 Task: Create Card Card0050 in Board Board0043 in Workspace Development in Trello
Action: Mouse moved to (706, 90)
Screenshot: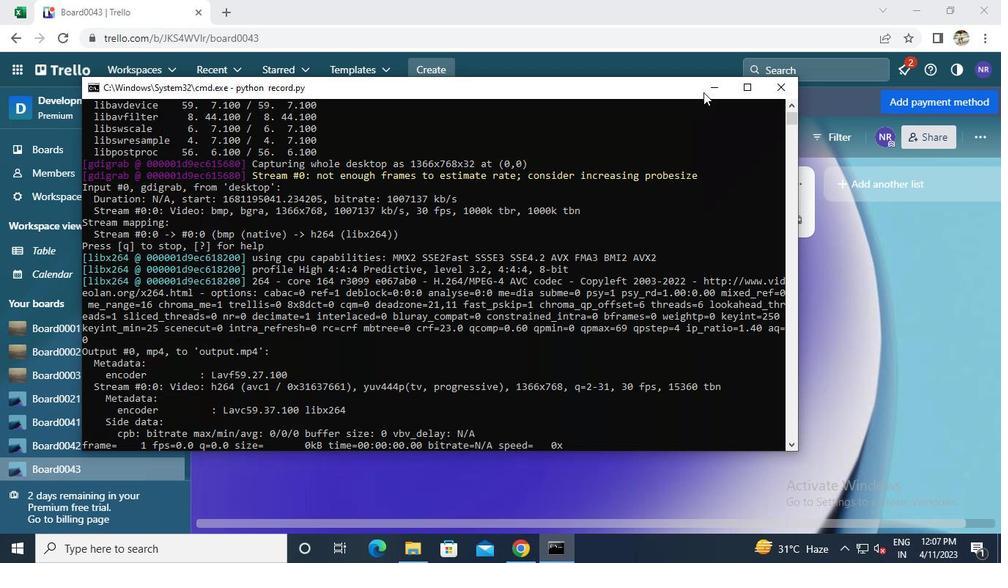 
Action: Mouse pressed left at (706, 90)
Screenshot: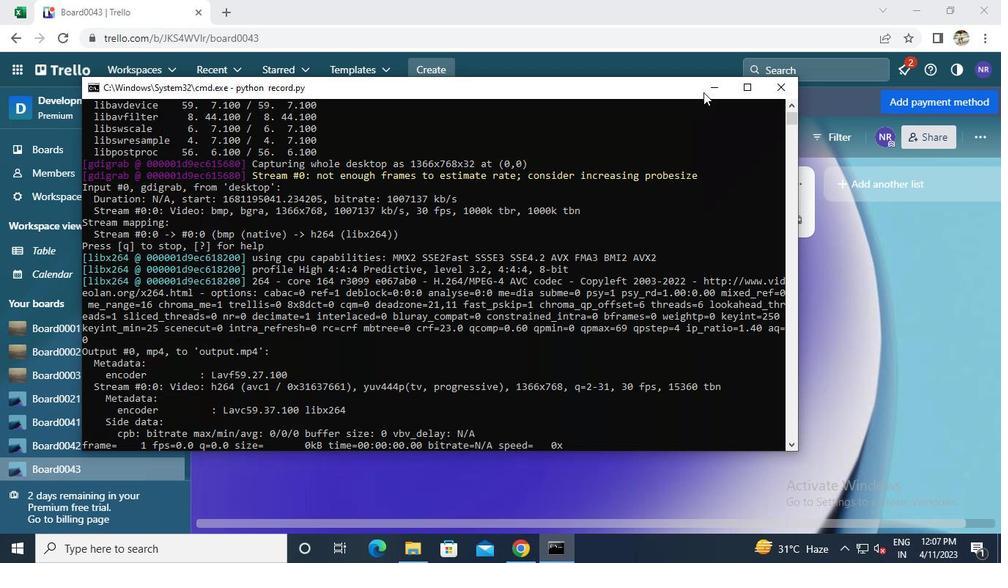 
Action: Mouse moved to (313, 238)
Screenshot: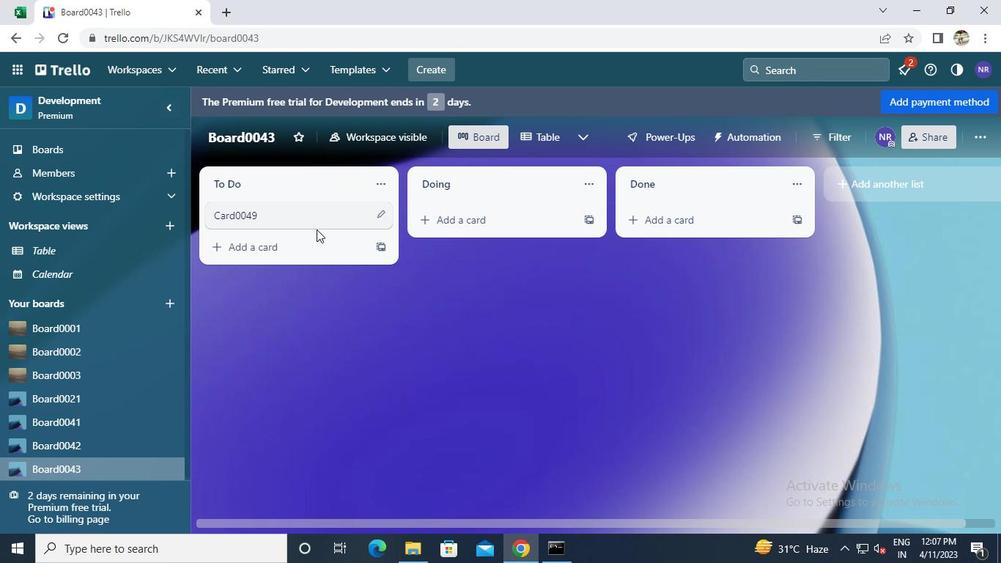 
Action: Mouse pressed left at (313, 238)
Screenshot: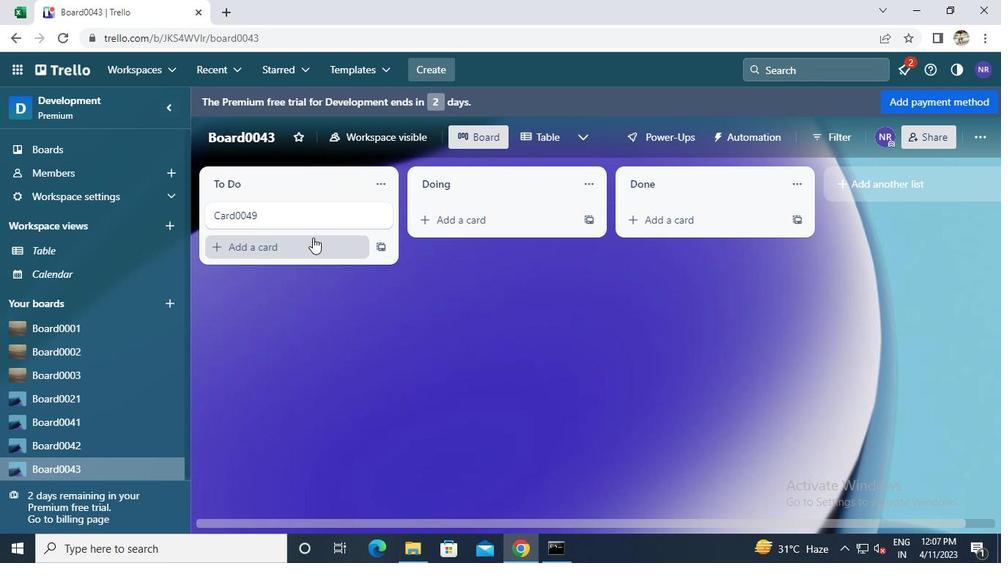 
Action: Keyboard Key.caps_lock
Screenshot: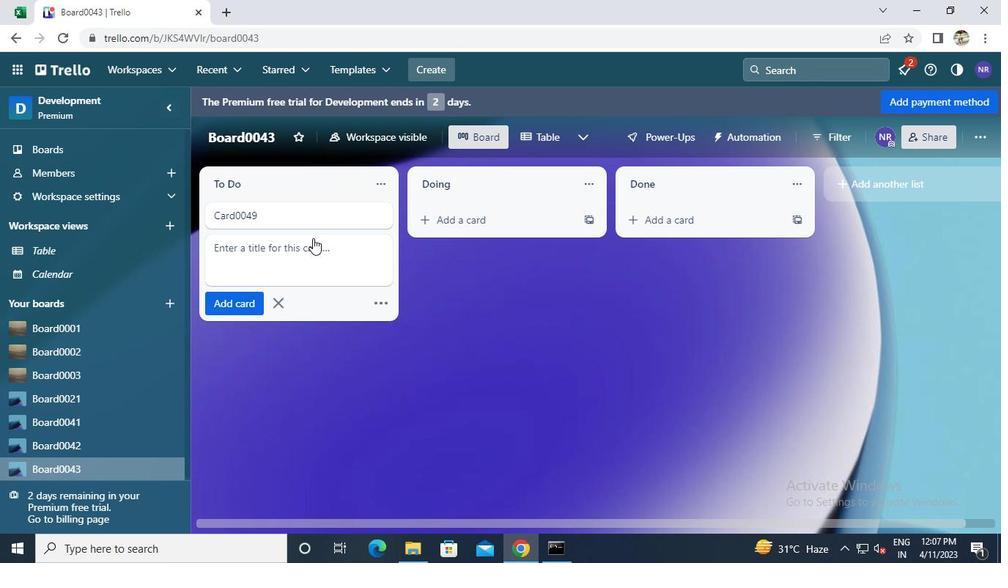 
Action: Keyboard c
Screenshot: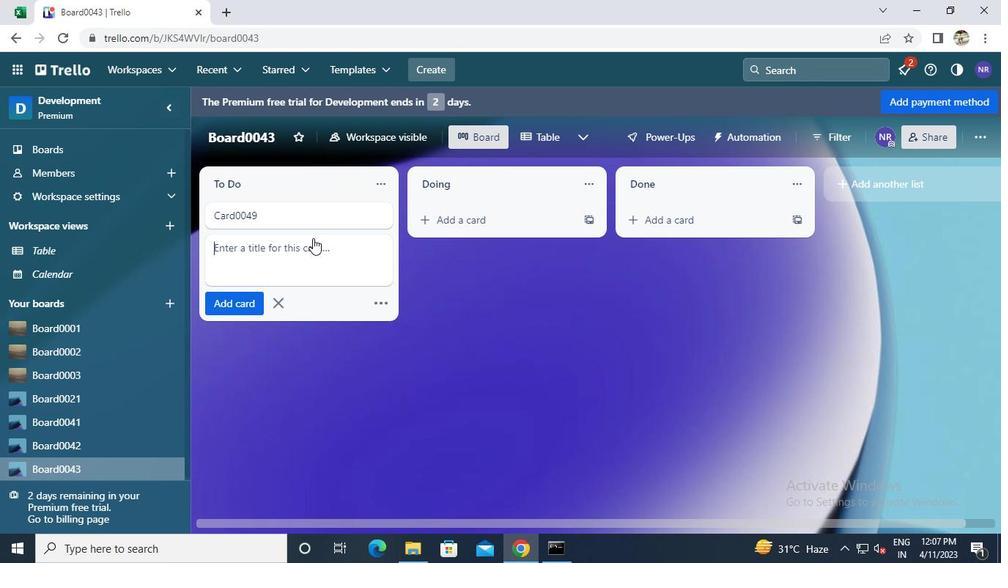 
Action: Keyboard Key.caps_lock
Screenshot: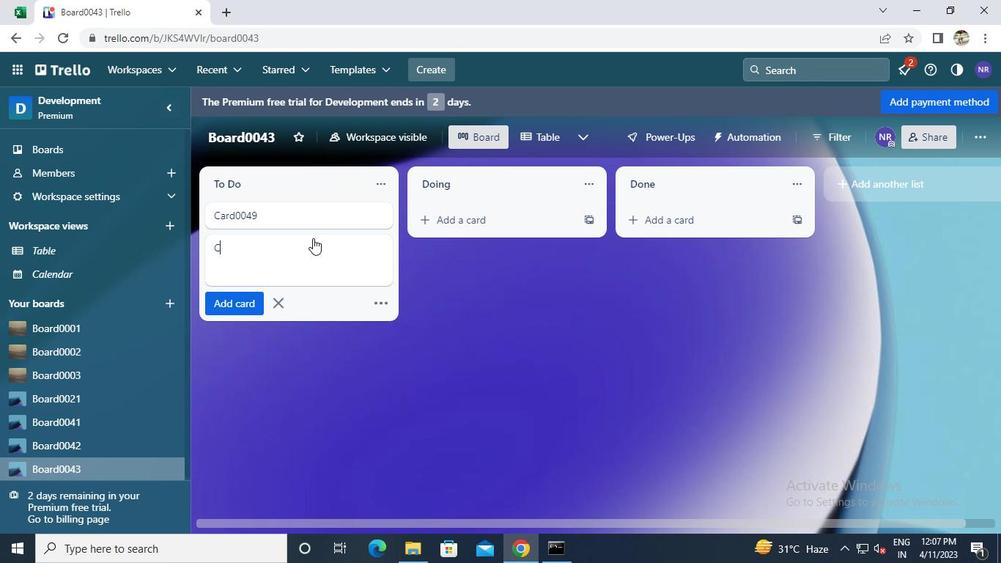 
Action: Keyboard a
Screenshot: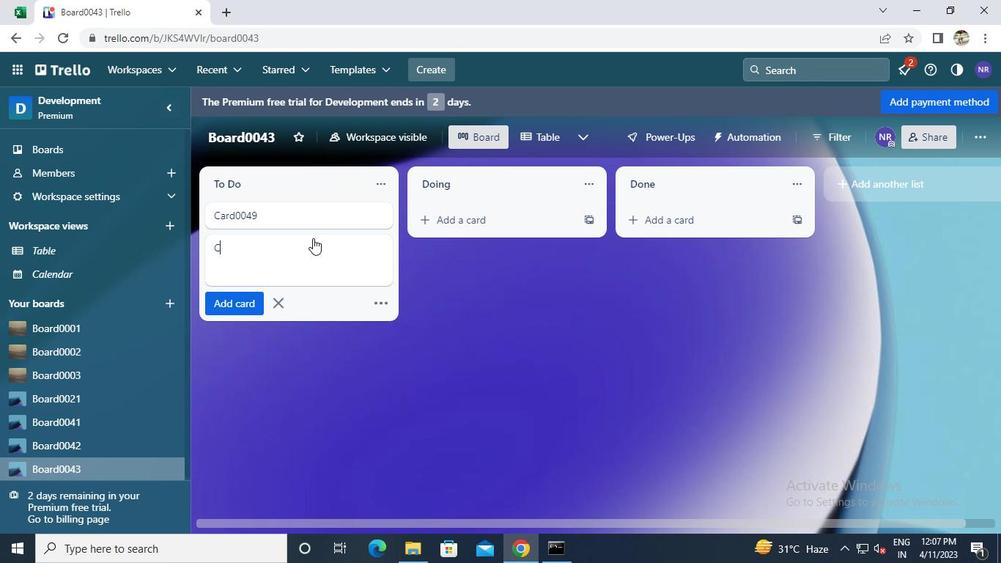 
Action: Keyboard r
Screenshot: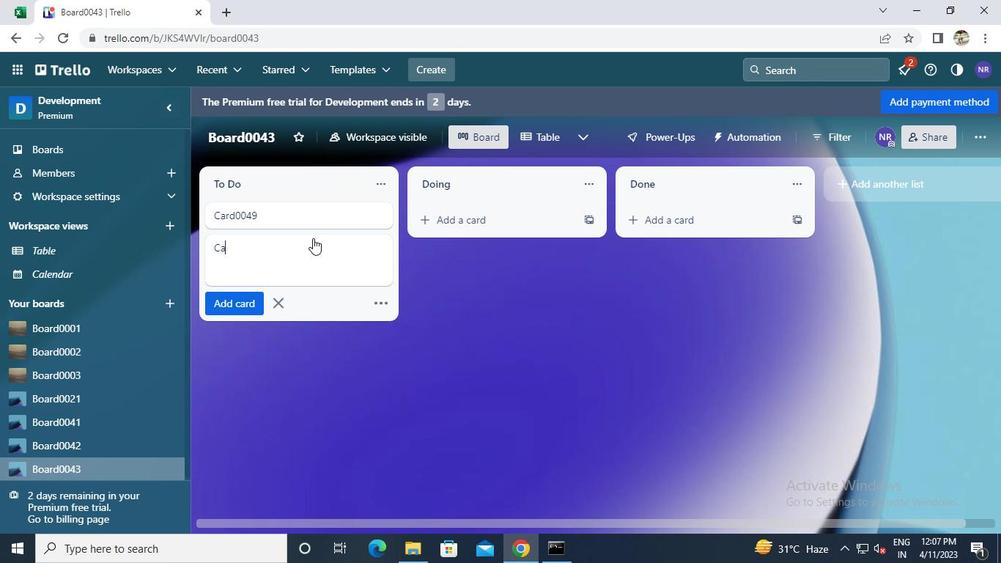 
Action: Keyboard d
Screenshot: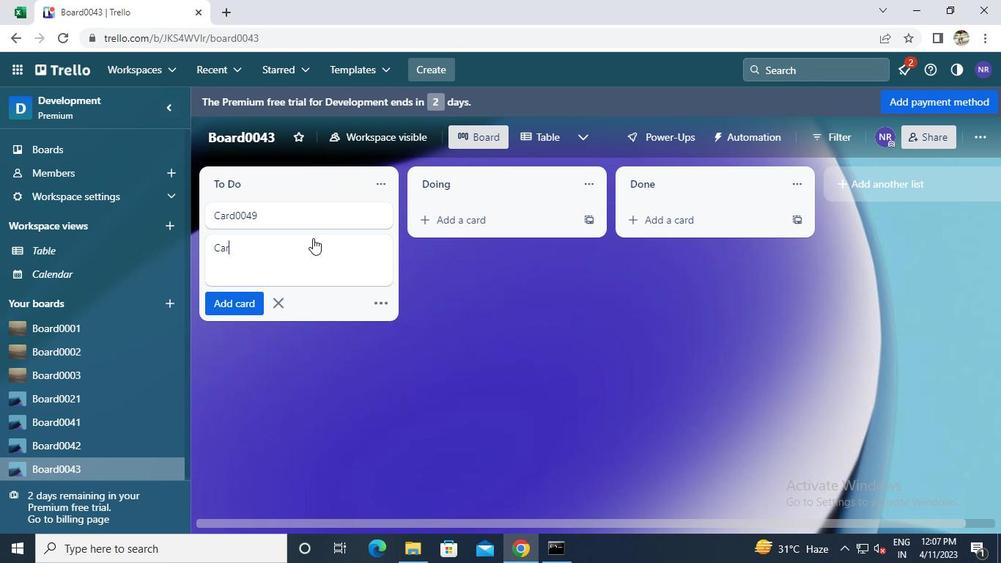 
Action: Keyboard 0
Screenshot: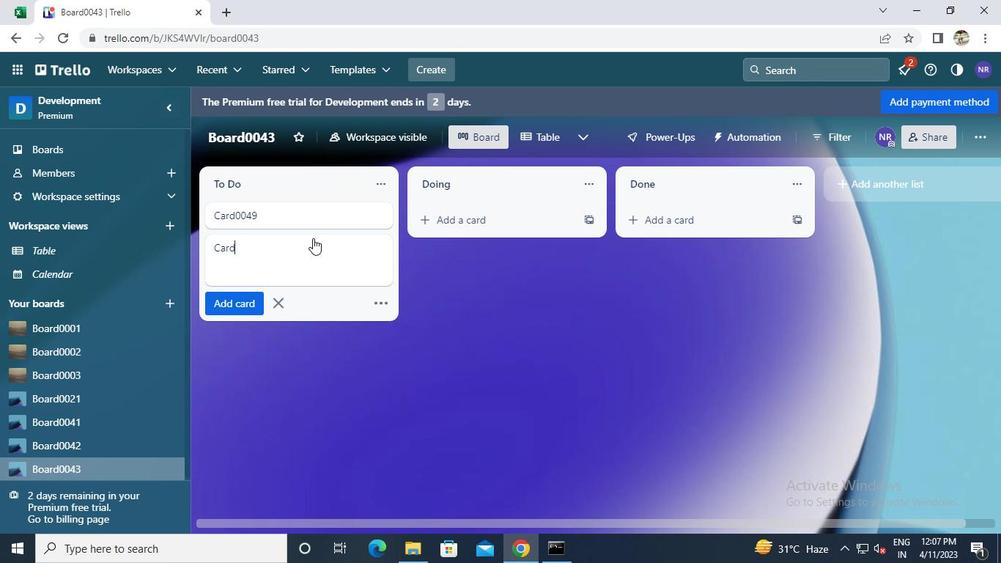 
Action: Keyboard 0
Screenshot: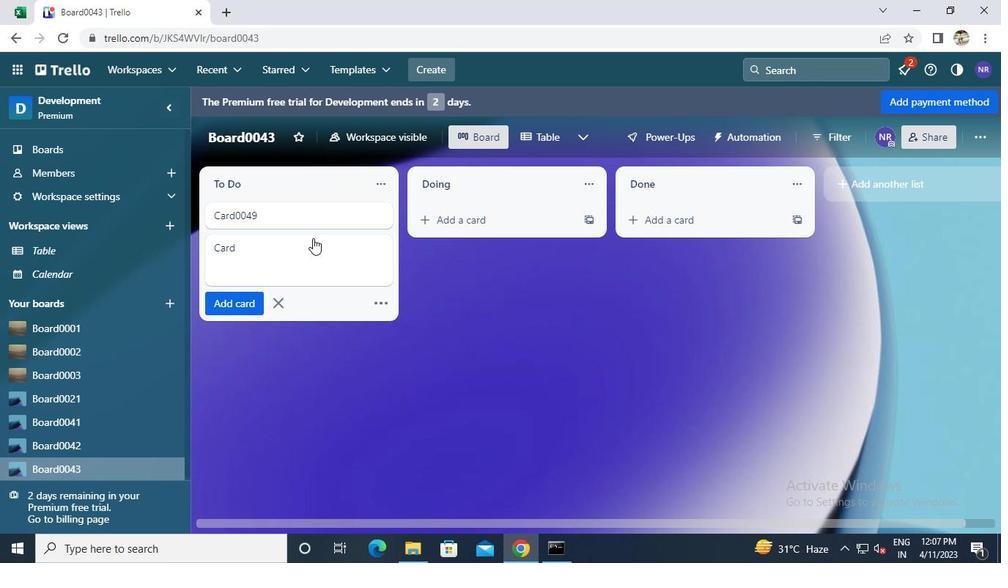 
Action: Keyboard 5
Screenshot: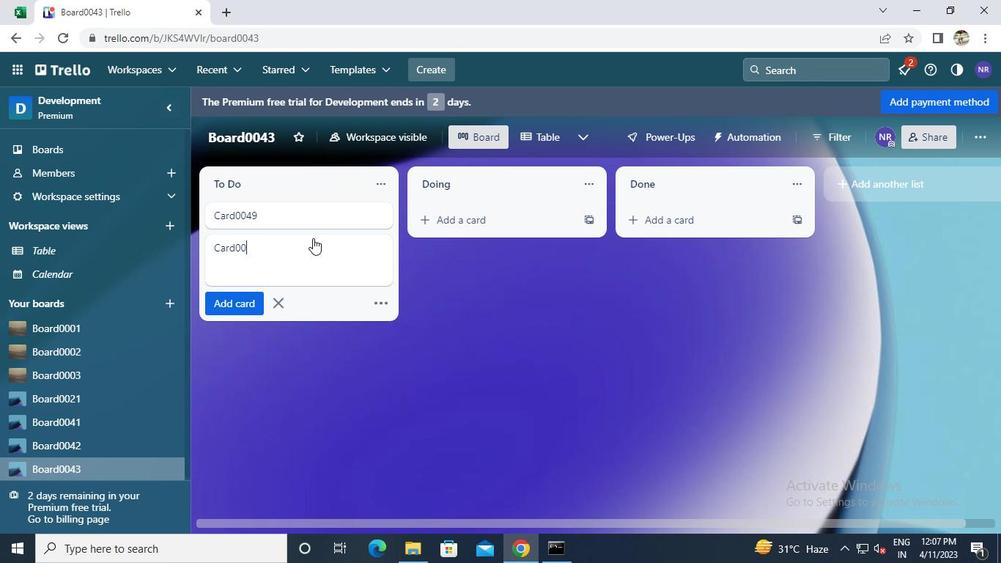 
Action: Keyboard 0
Screenshot: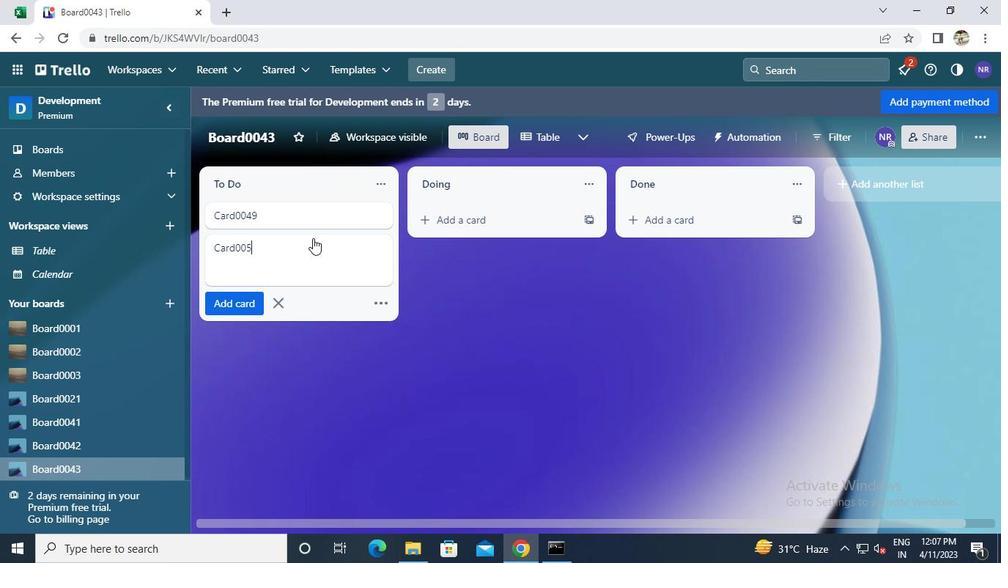 
Action: Keyboard Key.enter
Screenshot: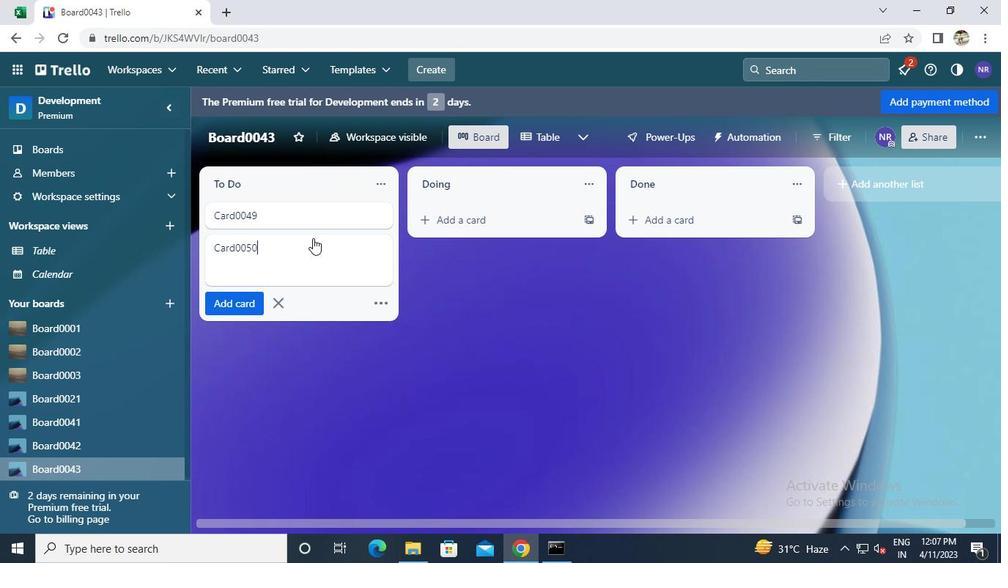 
Action: Mouse moved to (553, 547)
Screenshot: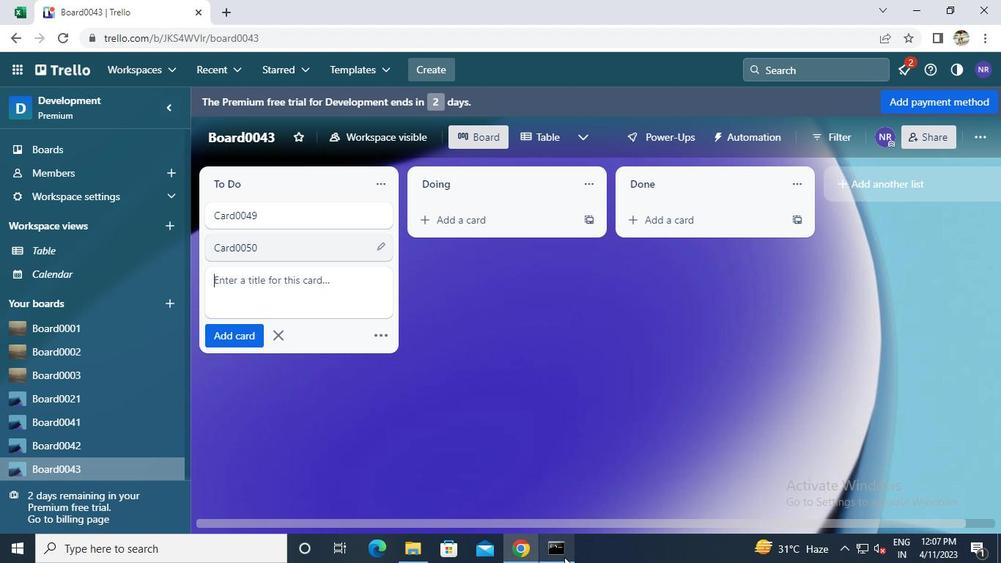 
Action: Mouse pressed left at (553, 547)
Screenshot: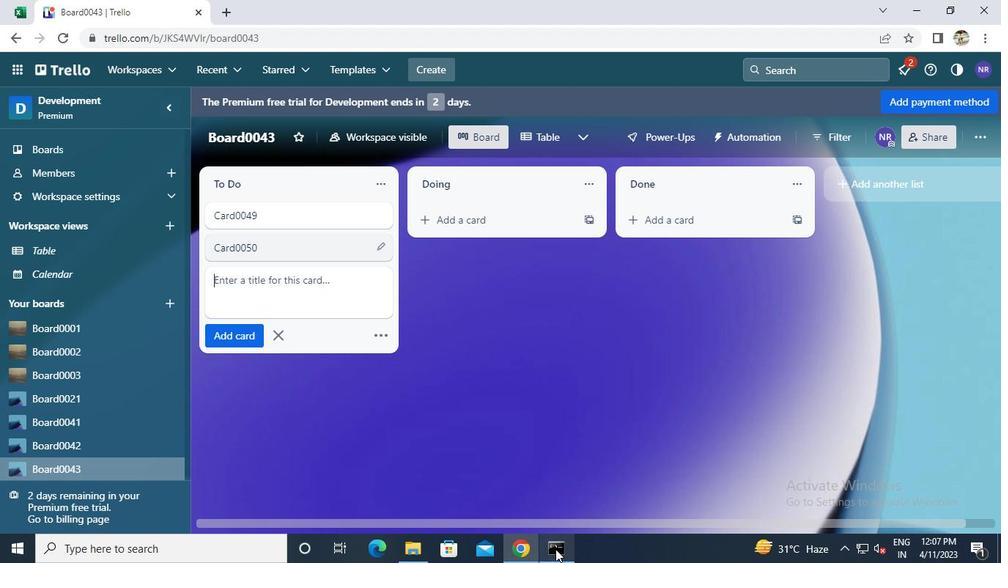 
Action: Mouse moved to (778, 82)
Screenshot: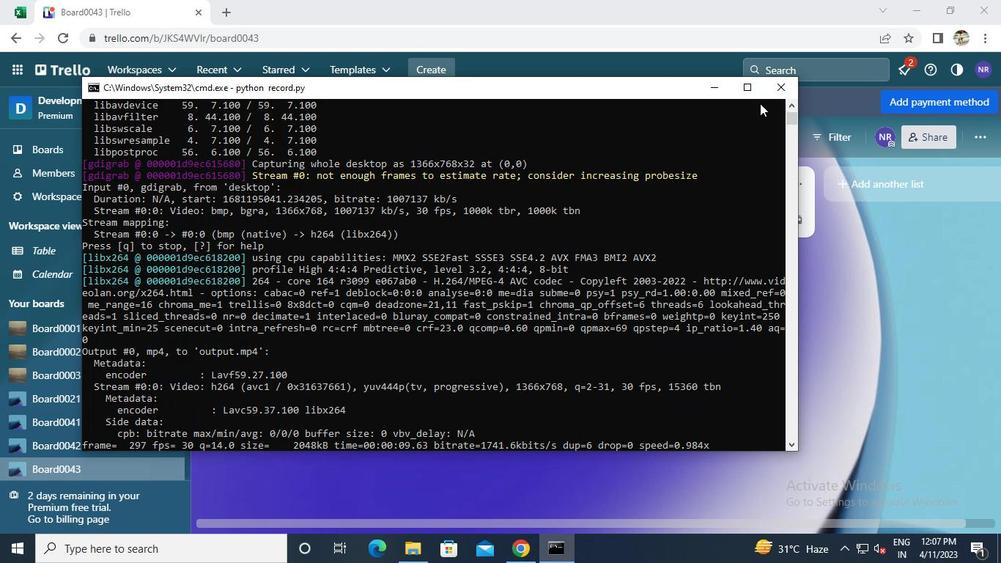 
Action: Mouse pressed left at (778, 82)
Screenshot: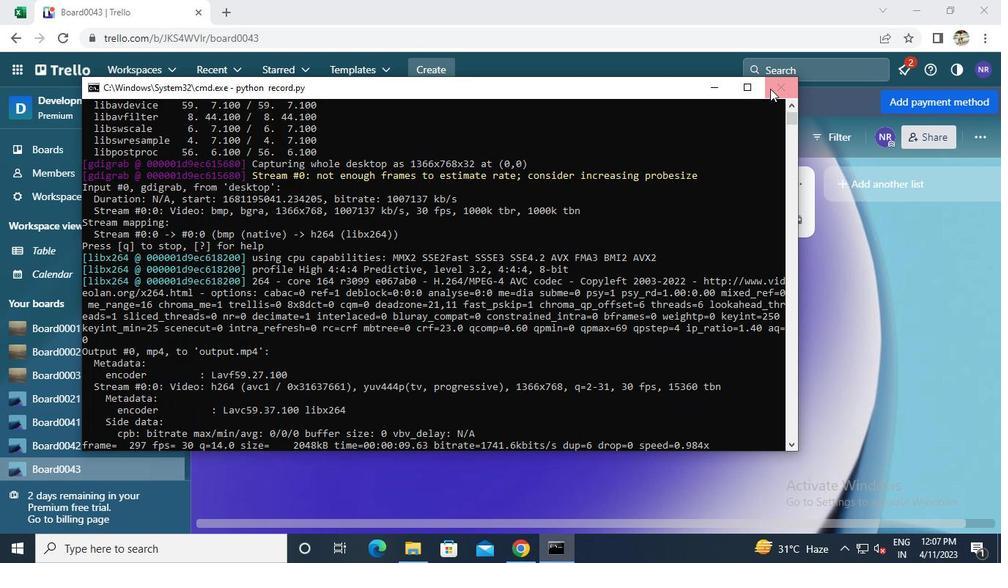 
